 Task: Use the formula "LOGNORM.DIST" in spreadsheet "Project portfolio".
Action: Mouse moved to (100, 61)
Screenshot: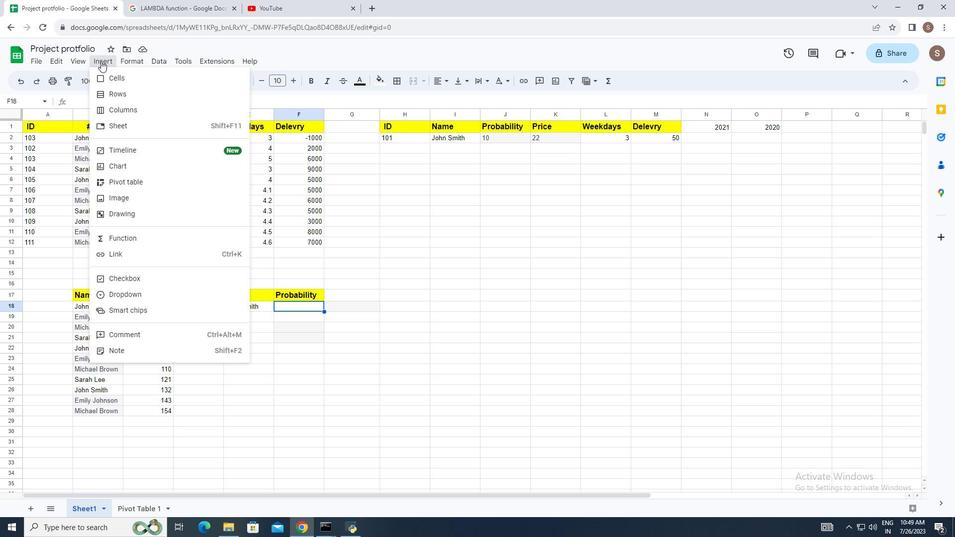 
Action: Mouse pressed left at (100, 61)
Screenshot: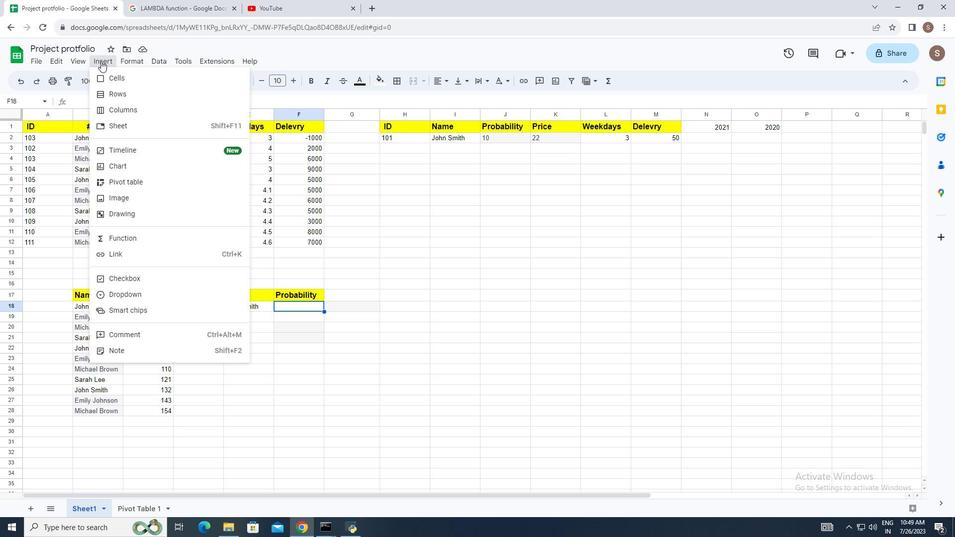 
Action: Mouse moved to (167, 232)
Screenshot: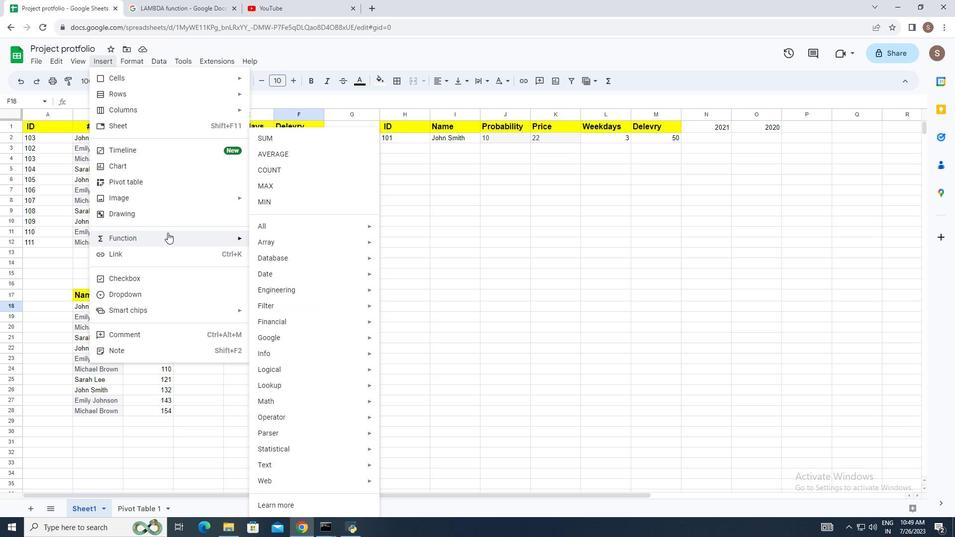 
Action: Mouse pressed left at (167, 232)
Screenshot: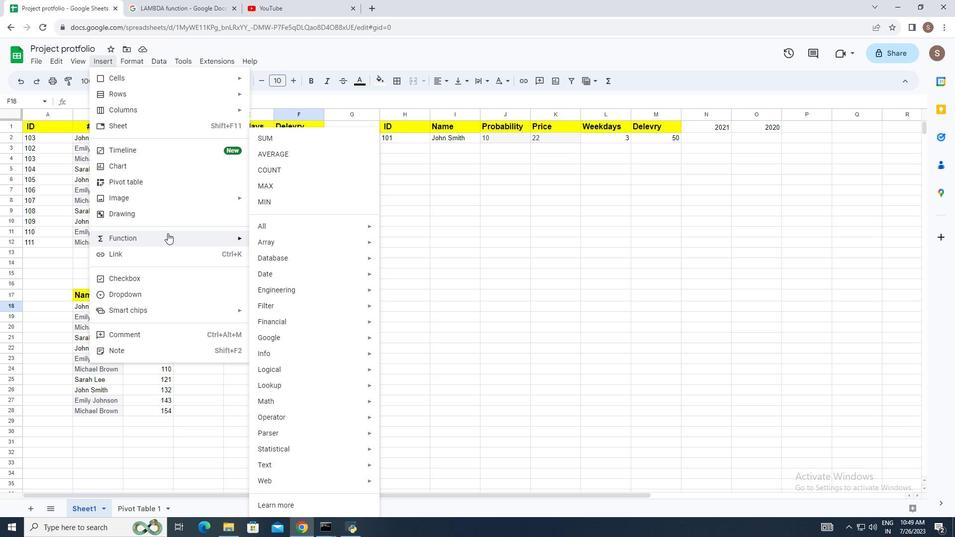 
Action: Mouse moved to (278, 226)
Screenshot: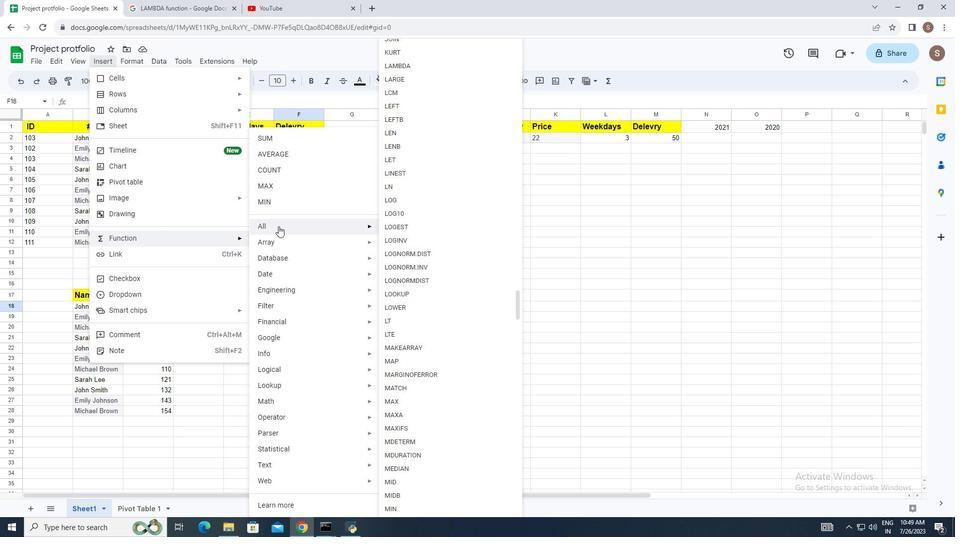
Action: Mouse pressed left at (278, 226)
Screenshot: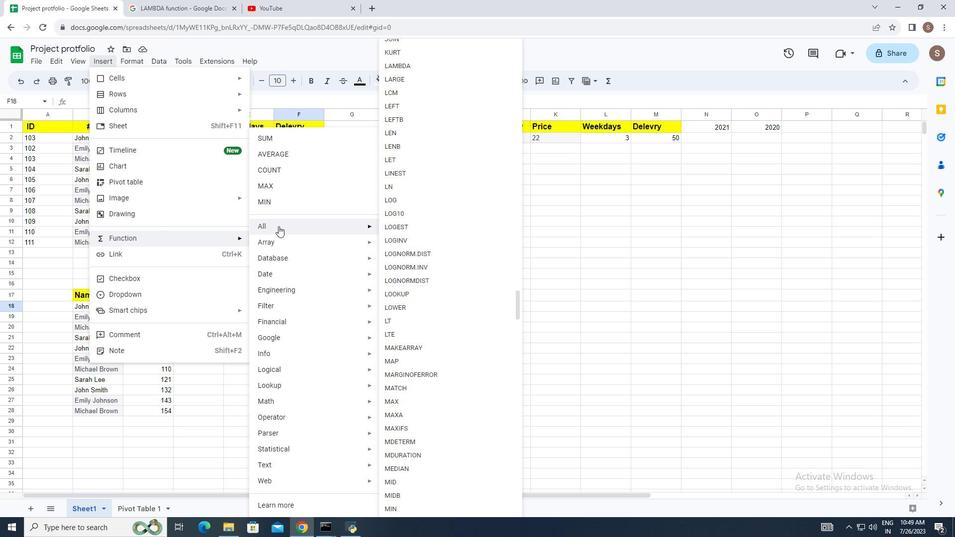 
Action: Mouse moved to (431, 255)
Screenshot: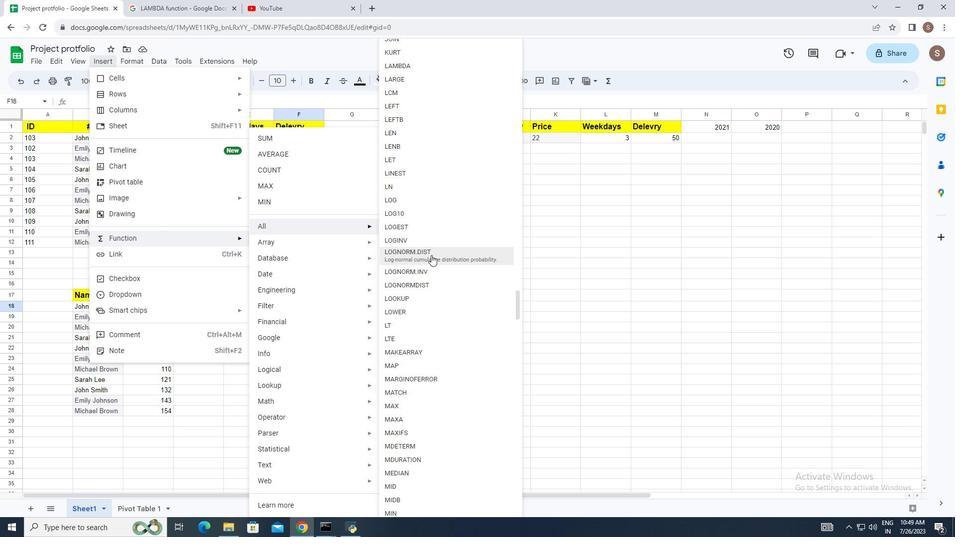 
Action: Mouse pressed left at (431, 255)
Screenshot: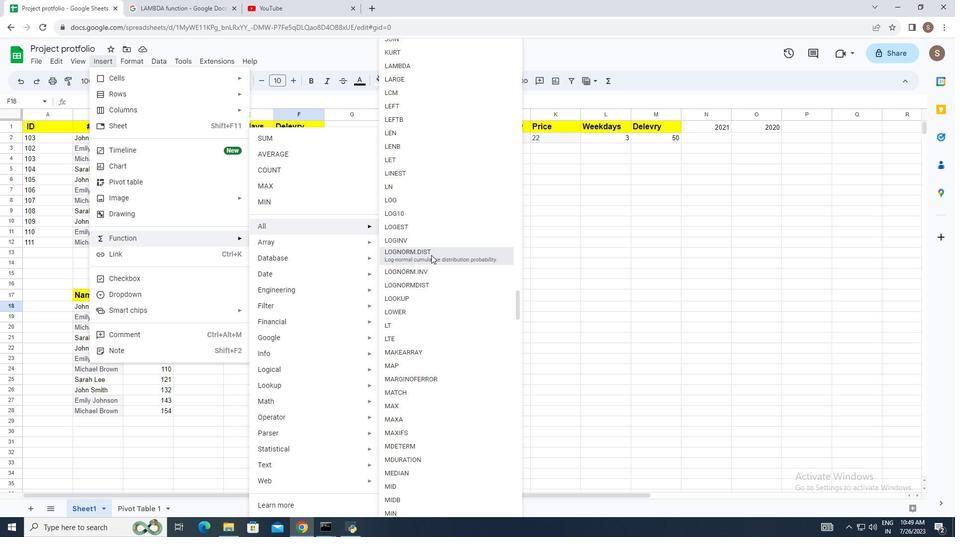 
Action: Mouse moved to (409, 286)
Screenshot: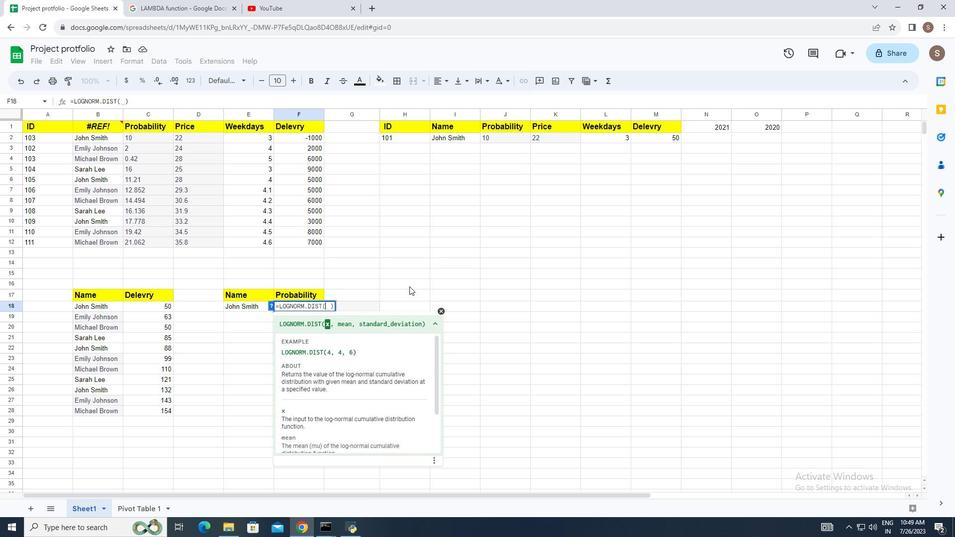 
Action: Key pressed 4,<Key.space>4,<Key.space>6<Key.enter>
Screenshot: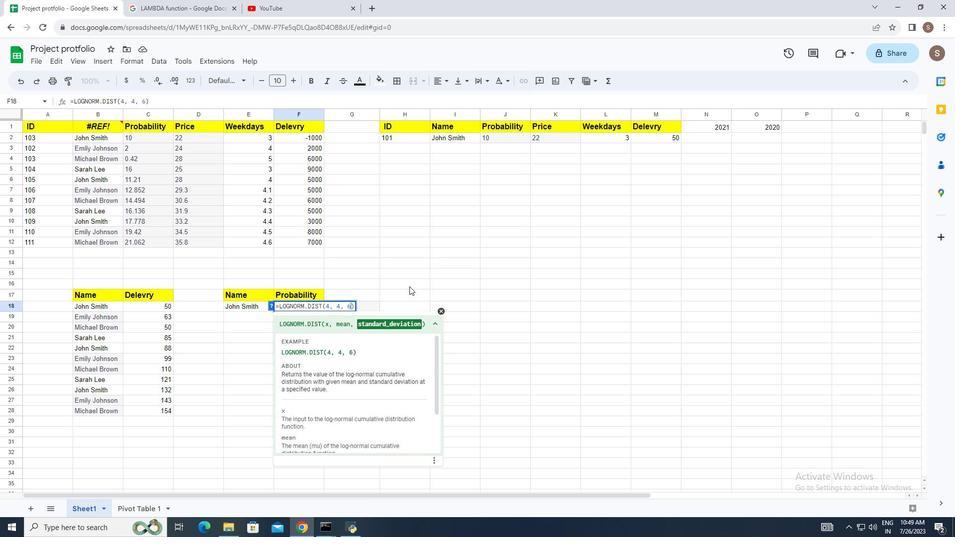 
